 Task: Provide the standings of the 2023 Victory Lane Racing Xfinity Series for the track "Phoenix Raceway".
Action: Mouse moved to (219, 421)
Screenshot: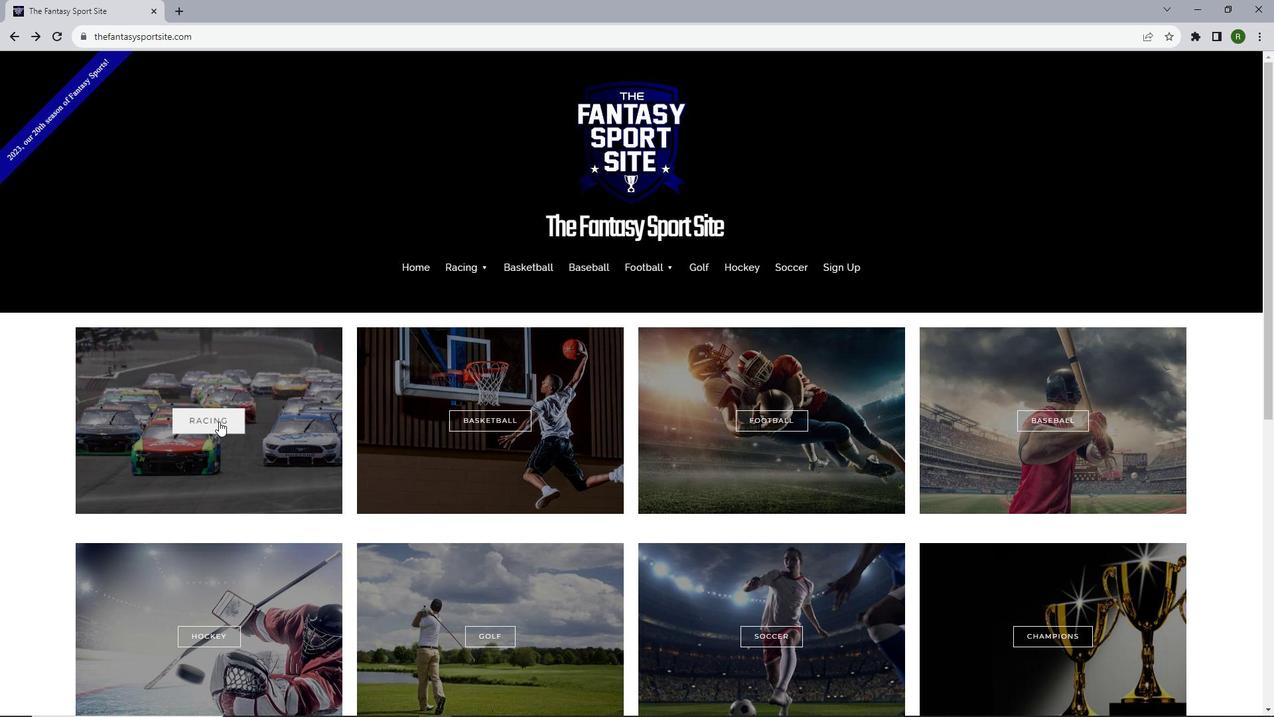
Action: Mouse pressed left at (219, 421)
Screenshot: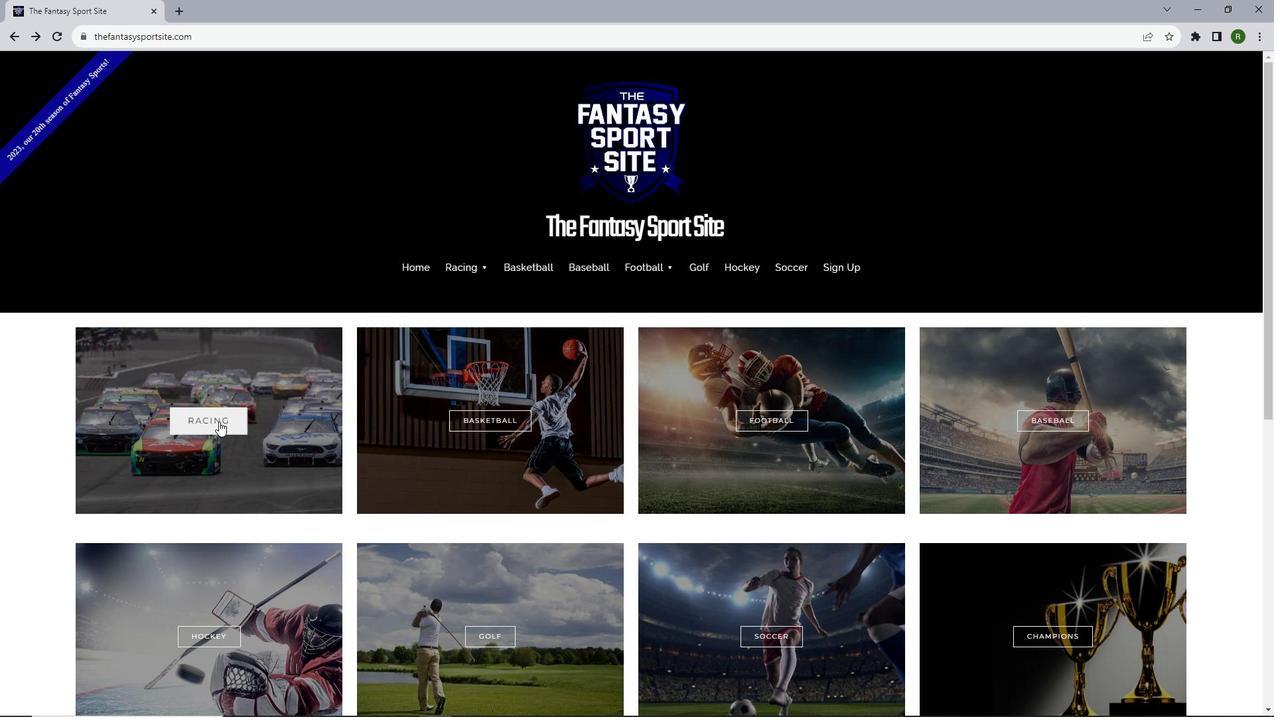 
Action: Mouse moved to (653, 428)
Screenshot: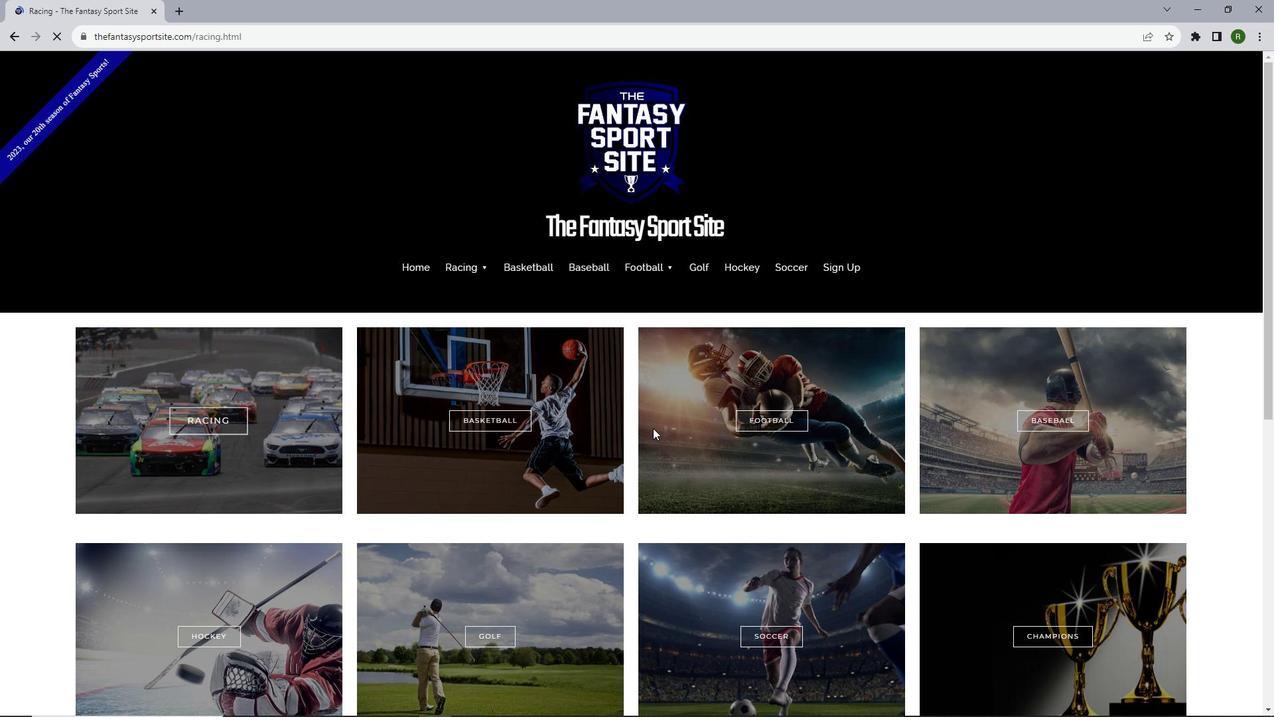 
Action: Mouse scrolled (653, 427) with delta (0, 0)
Screenshot: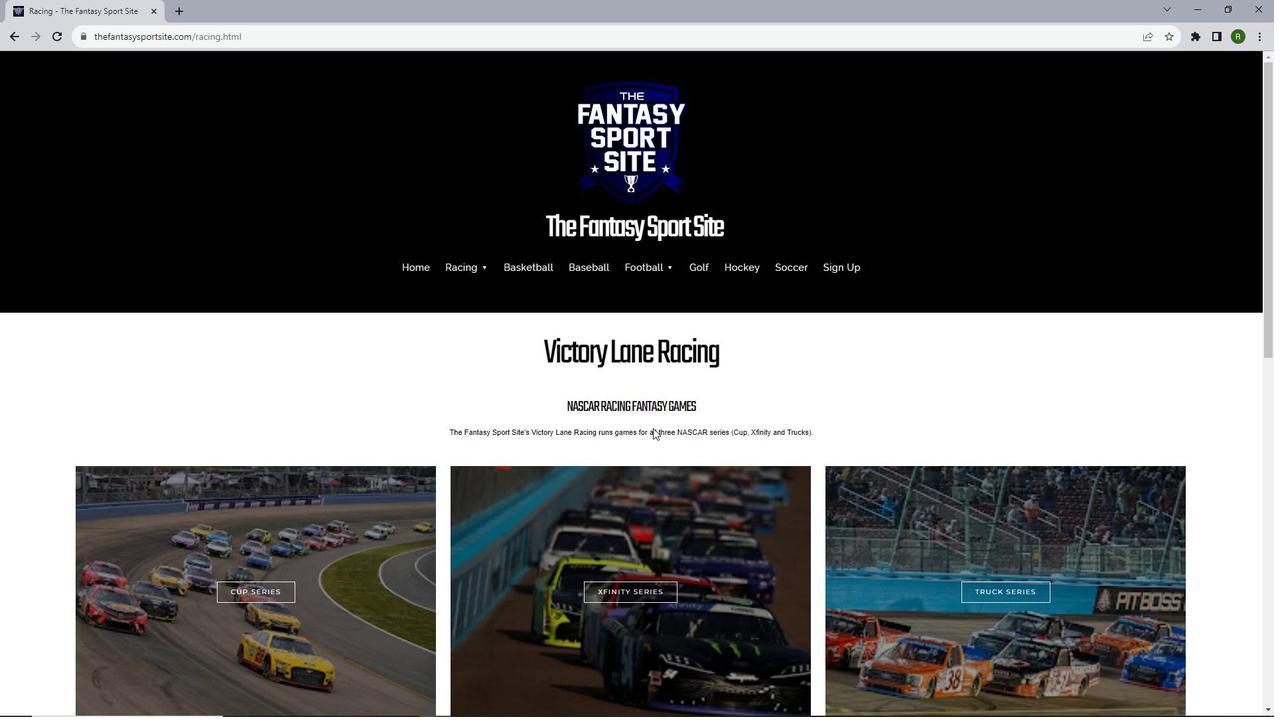 
Action: Mouse scrolled (653, 427) with delta (0, 0)
Screenshot: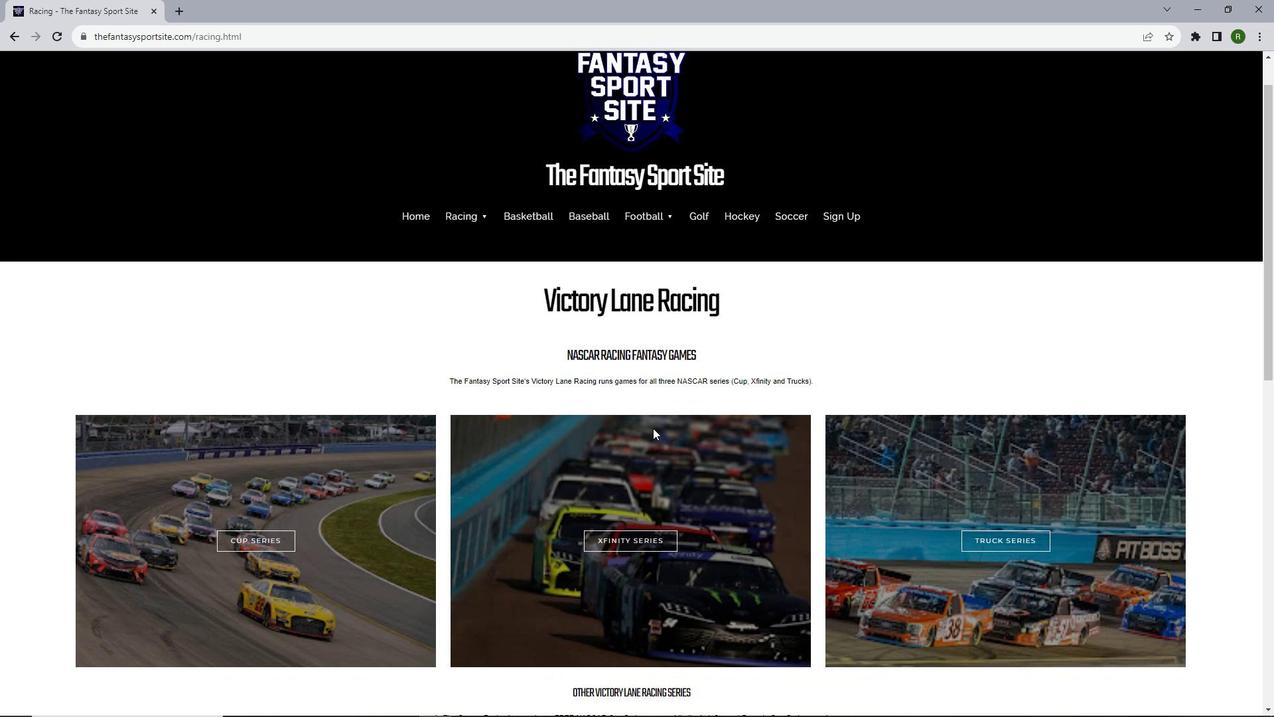 
Action: Mouse moved to (649, 459)
Screenshot: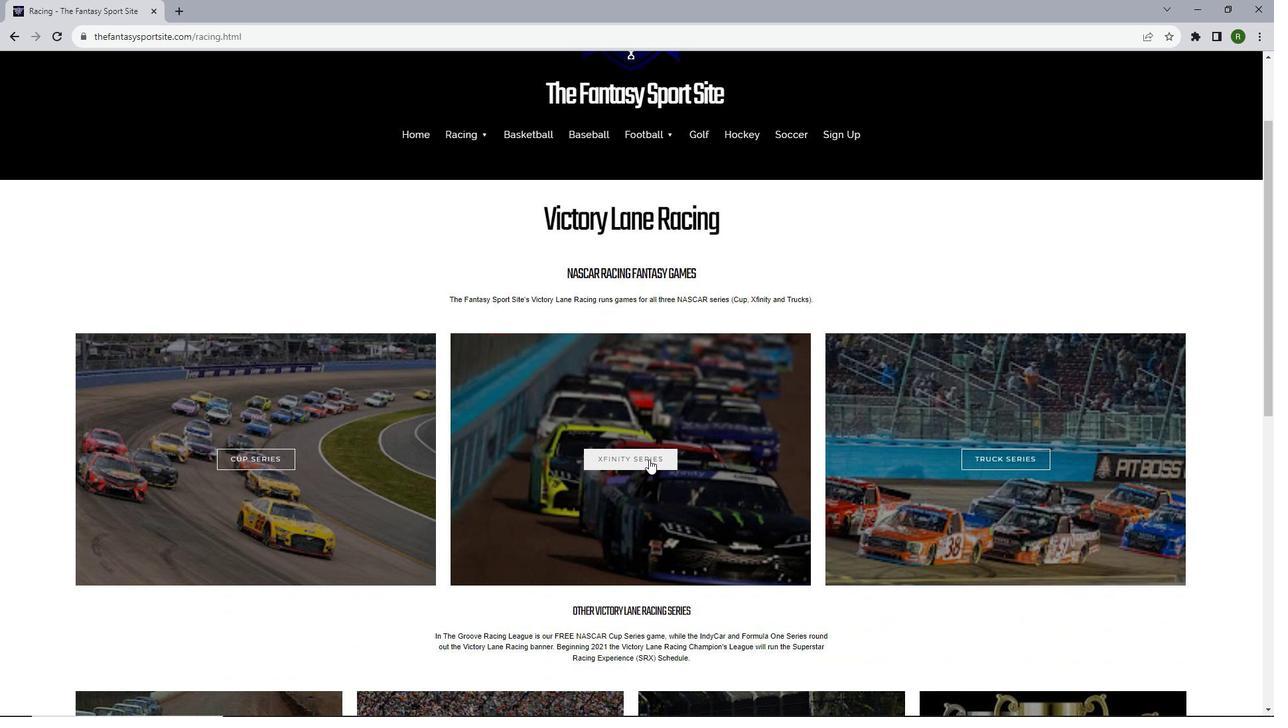 
Action: Mouse pressed left at (649, 459)
Screenshot: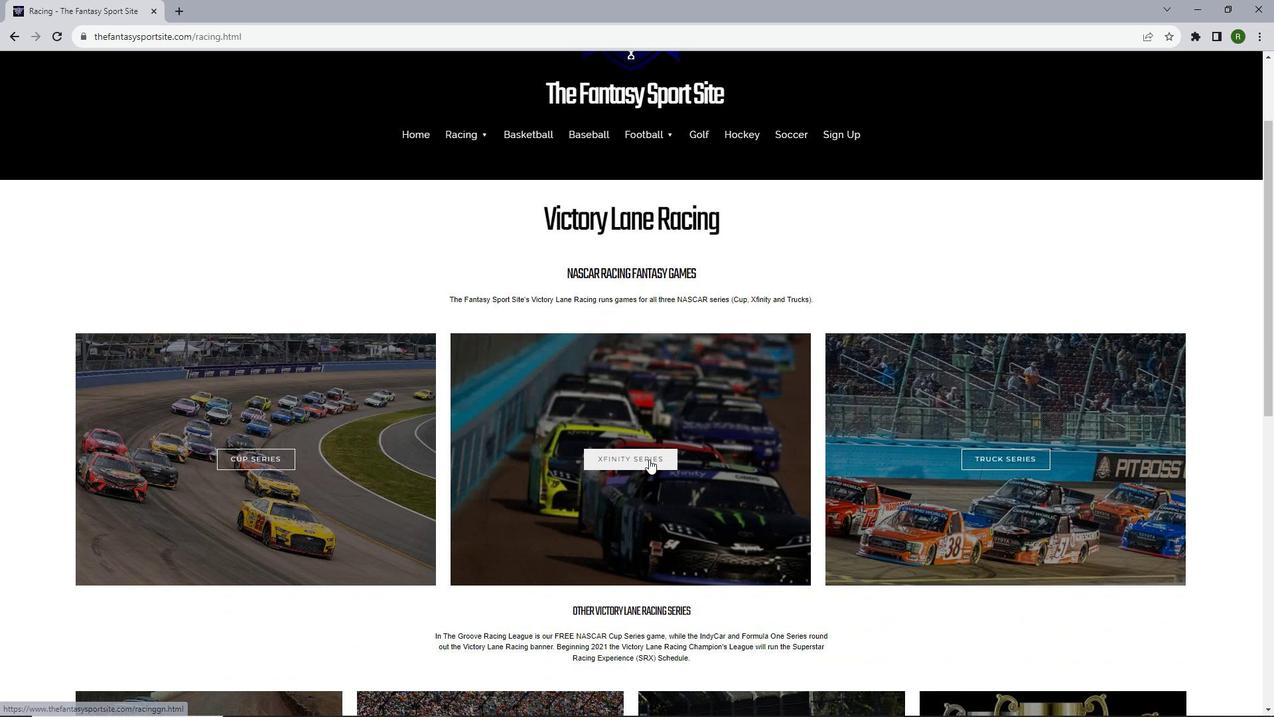 
Action: Mouse scrolled (649, 458) with delta (0, 0)
Screenshot: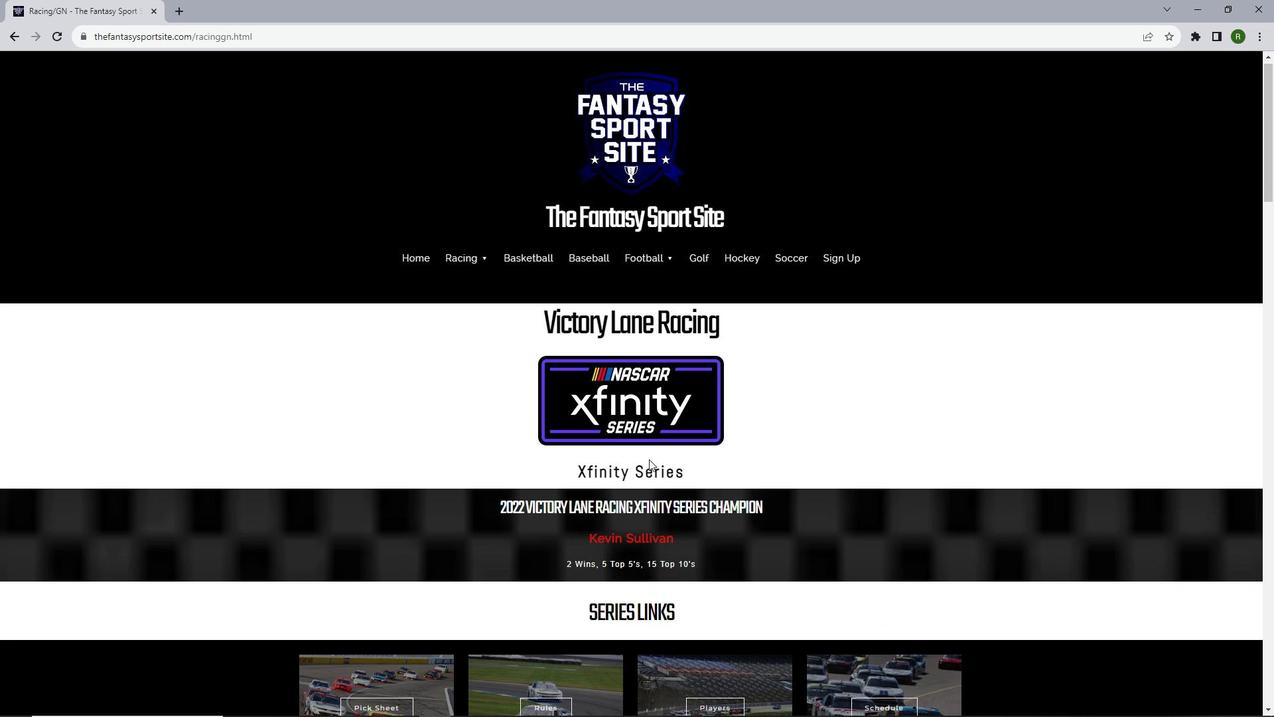
Action: Mouse scrolled (649, 458) with delta (0, 0)
Screenshot: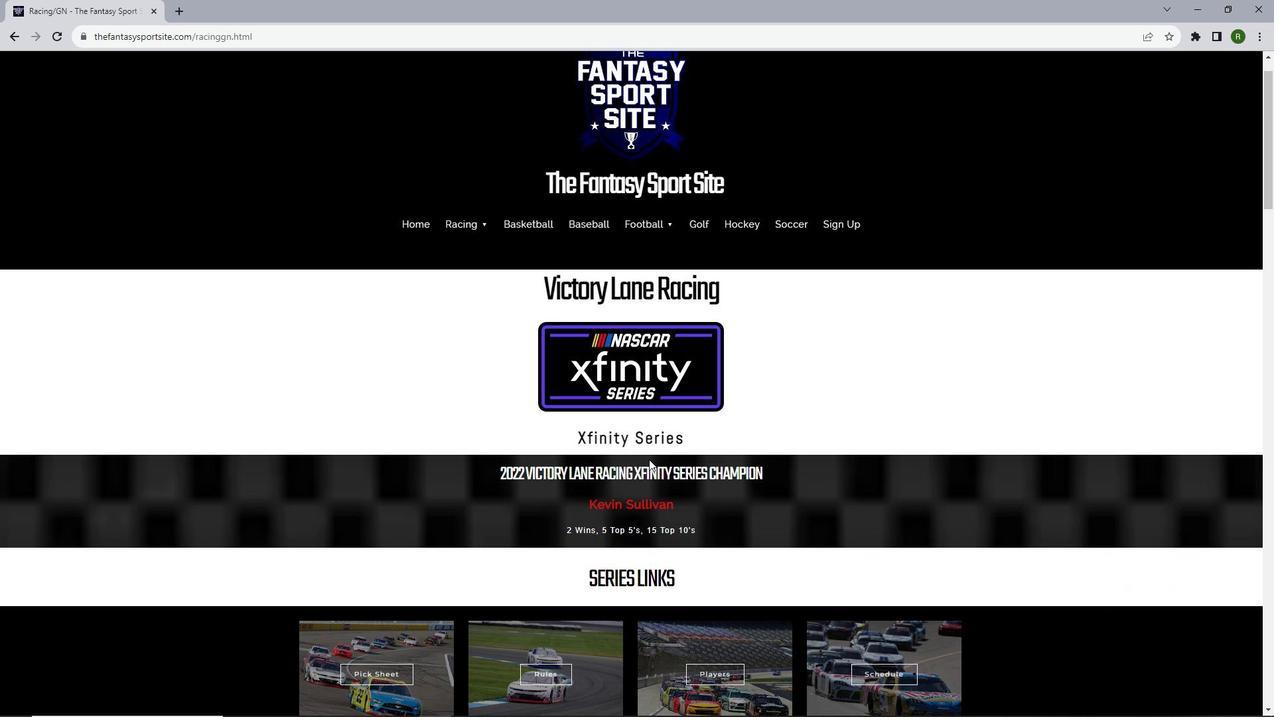 
Action: Mouse scrolled (649, 458) with delta (0, 0)
Screenshot: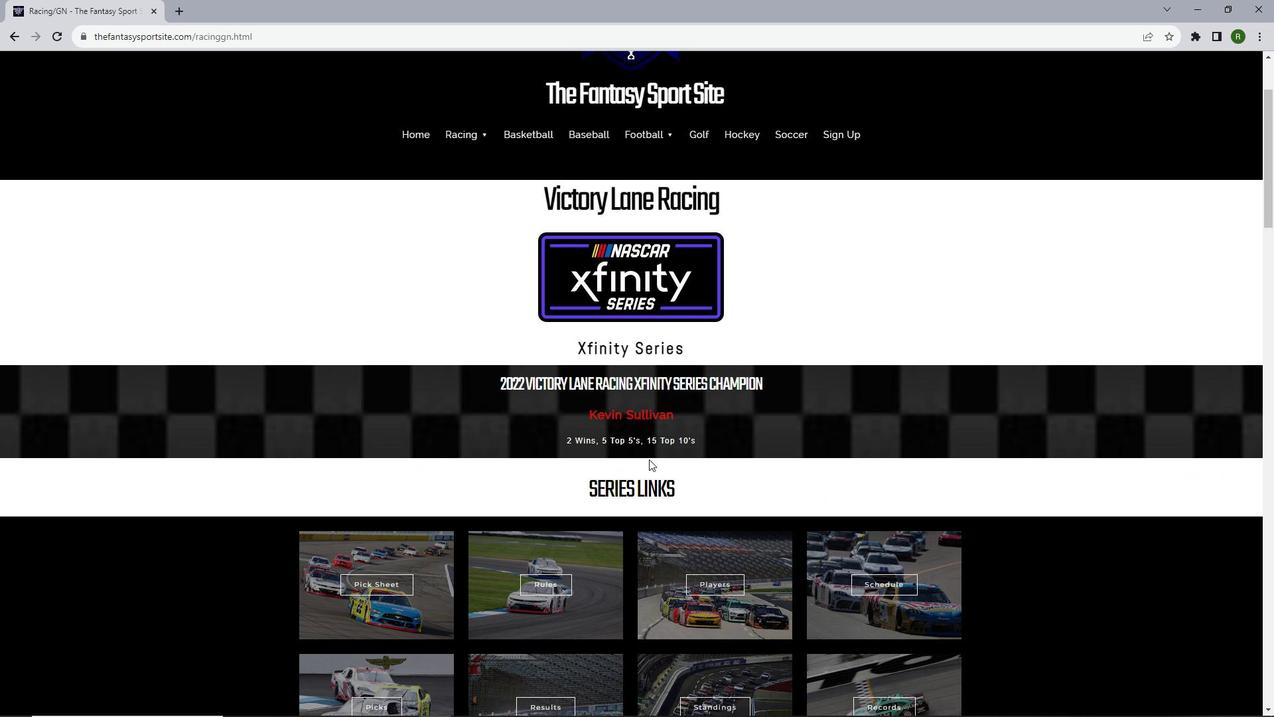 
Action: Mouse moved to (648, 459)
Screenshot: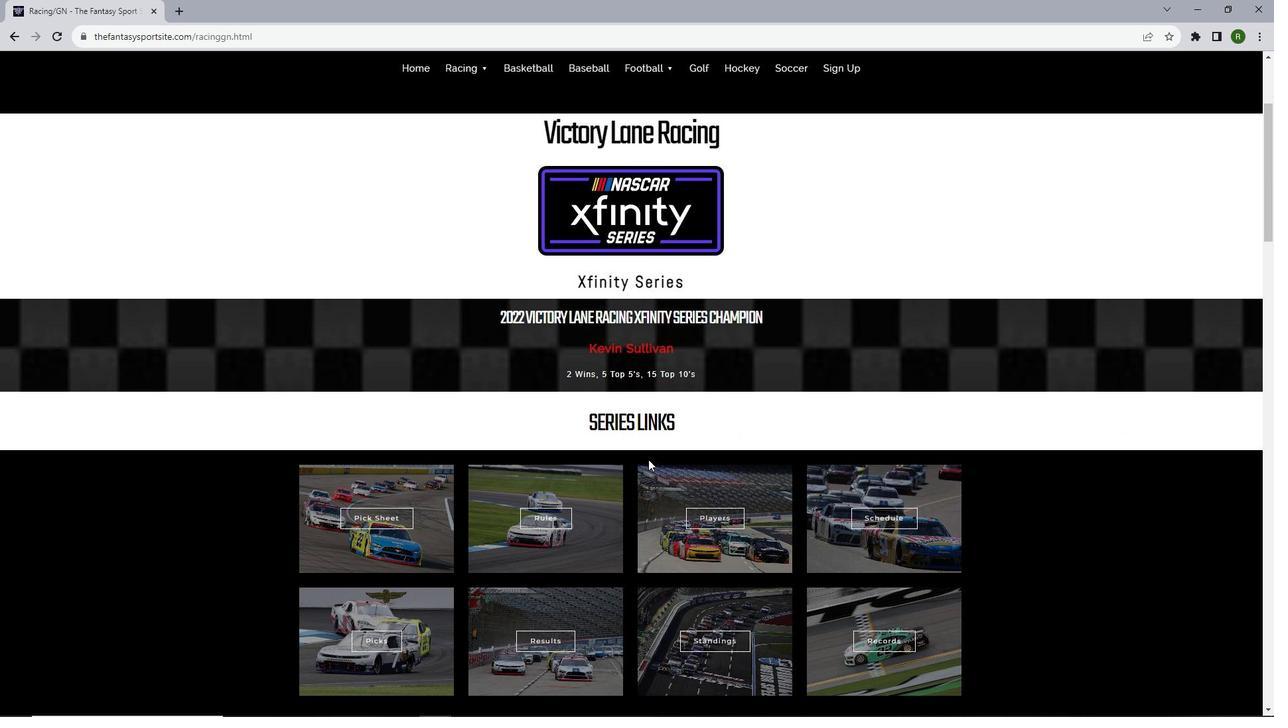 
Action: Mouse scrolled (648, 458) with delta (0, 0)
Screenshot: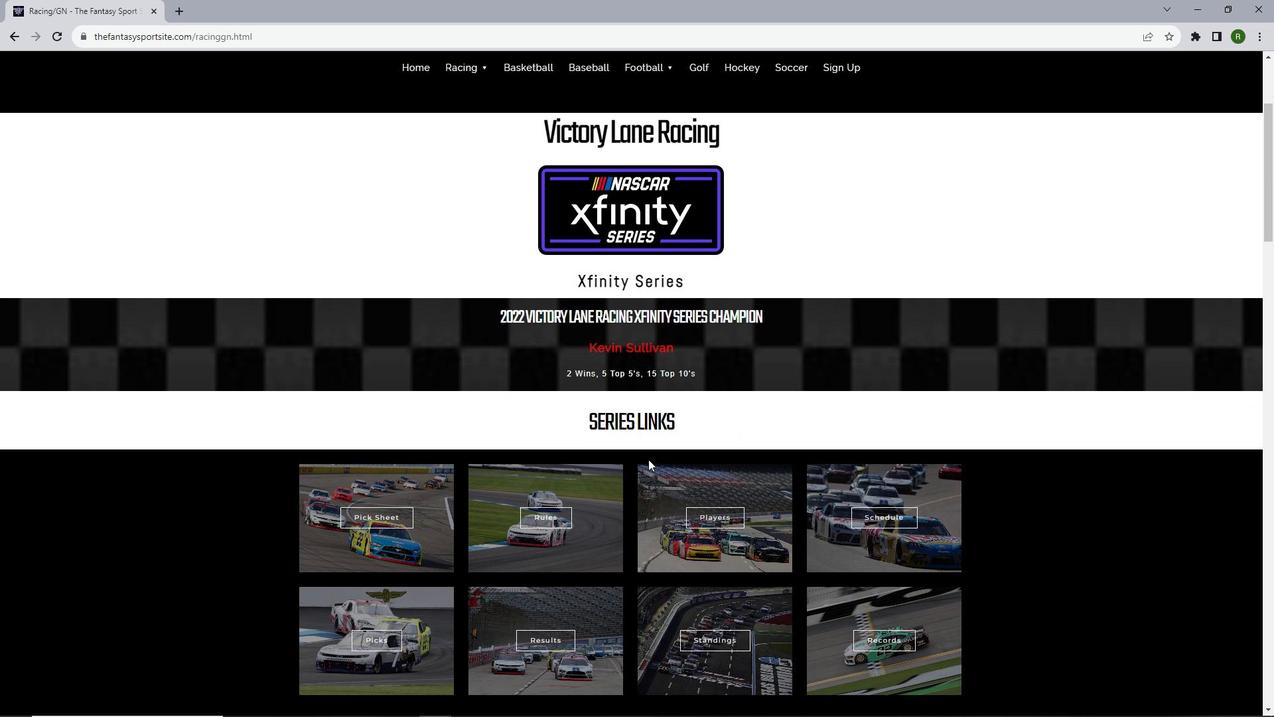 
Action: Mouse scrolled (648, 458) with delta (0, 0)
Screenshot: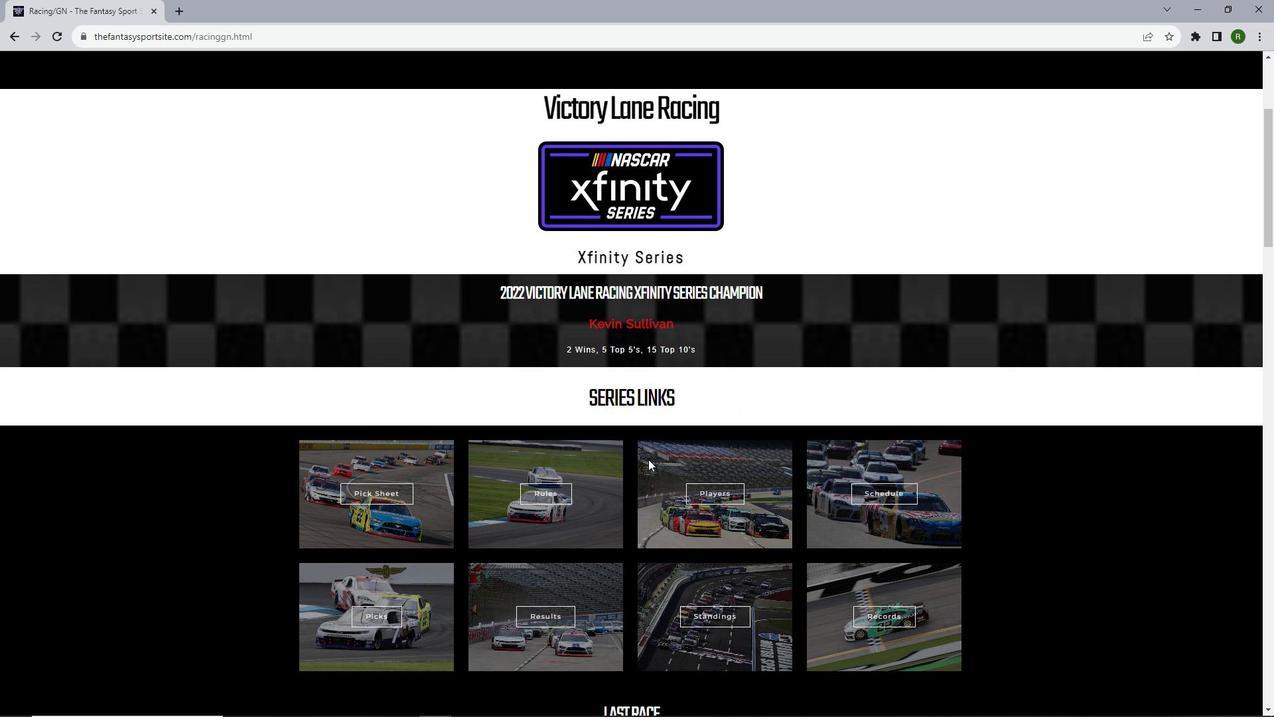 
Action: Mouse scrolled (648, 458) with delta (0, 0)
Screenshot: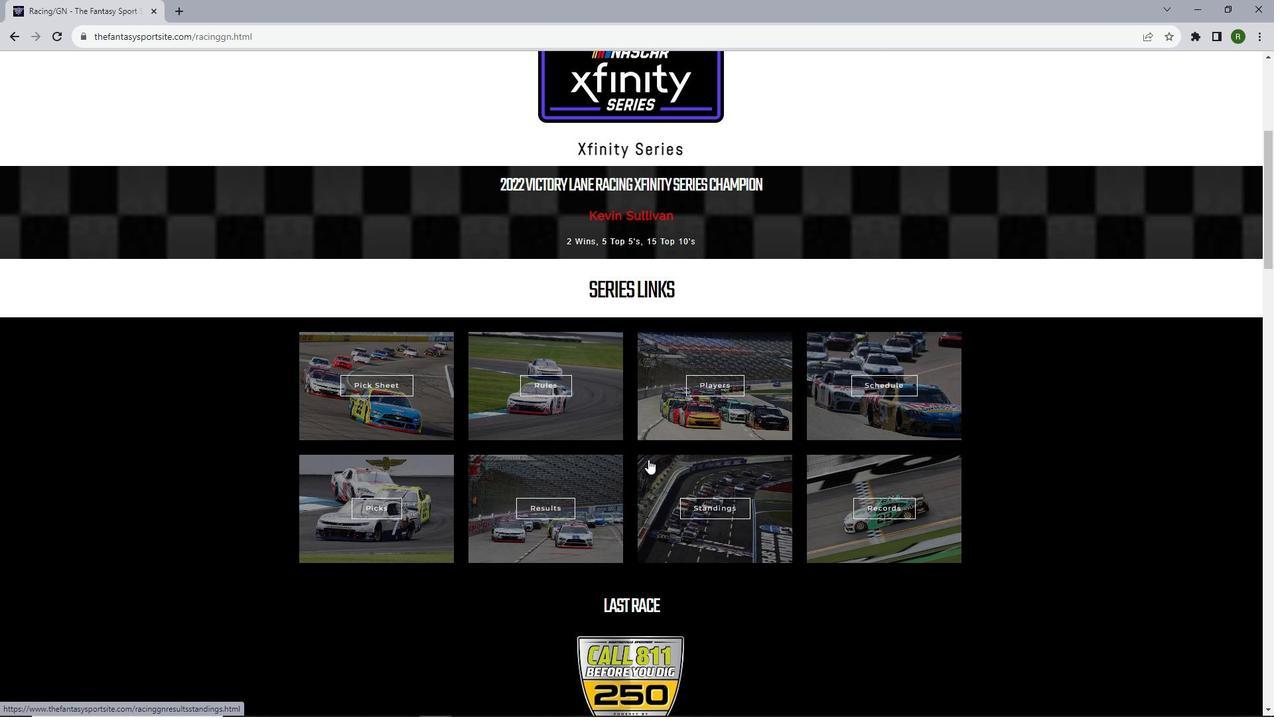 
Action: Mouse scrolled (648, 458) with delta (0, 0)
Screenshot: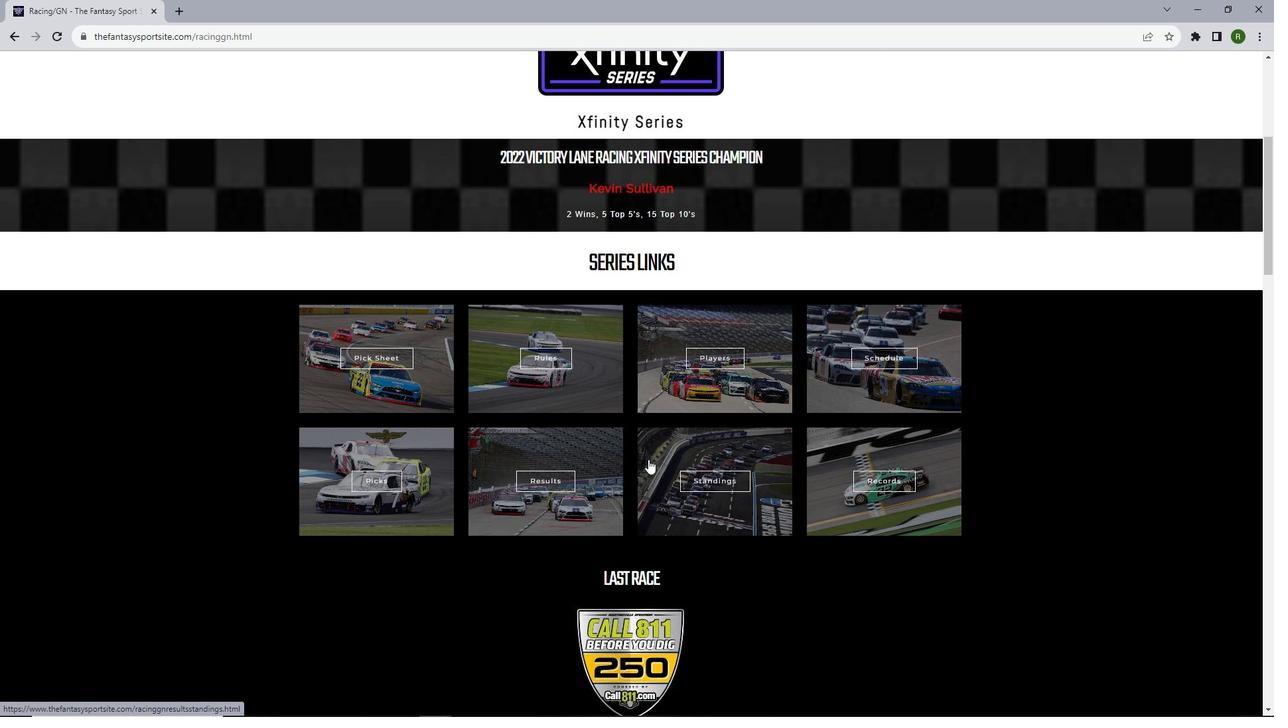 
Action: Mouse moved to (693, 373)
Screenshot: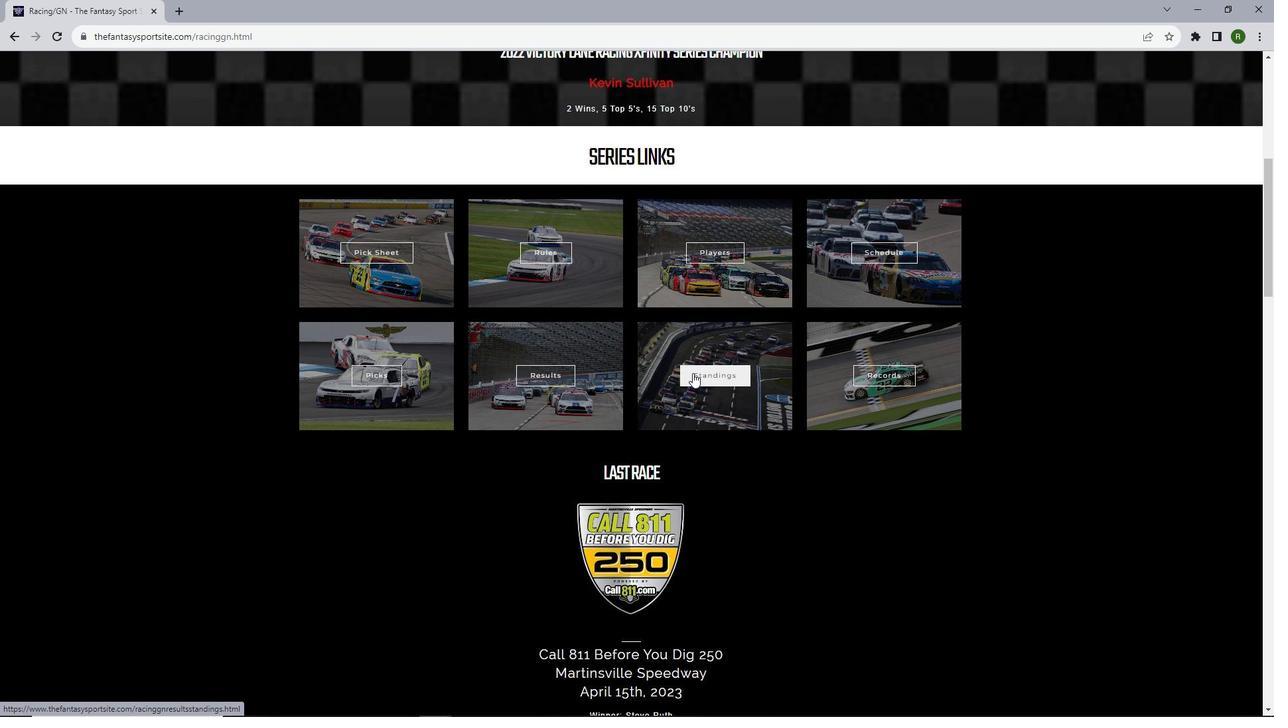 
Action: Mouse pressed left at (693, 373)
Screenshot: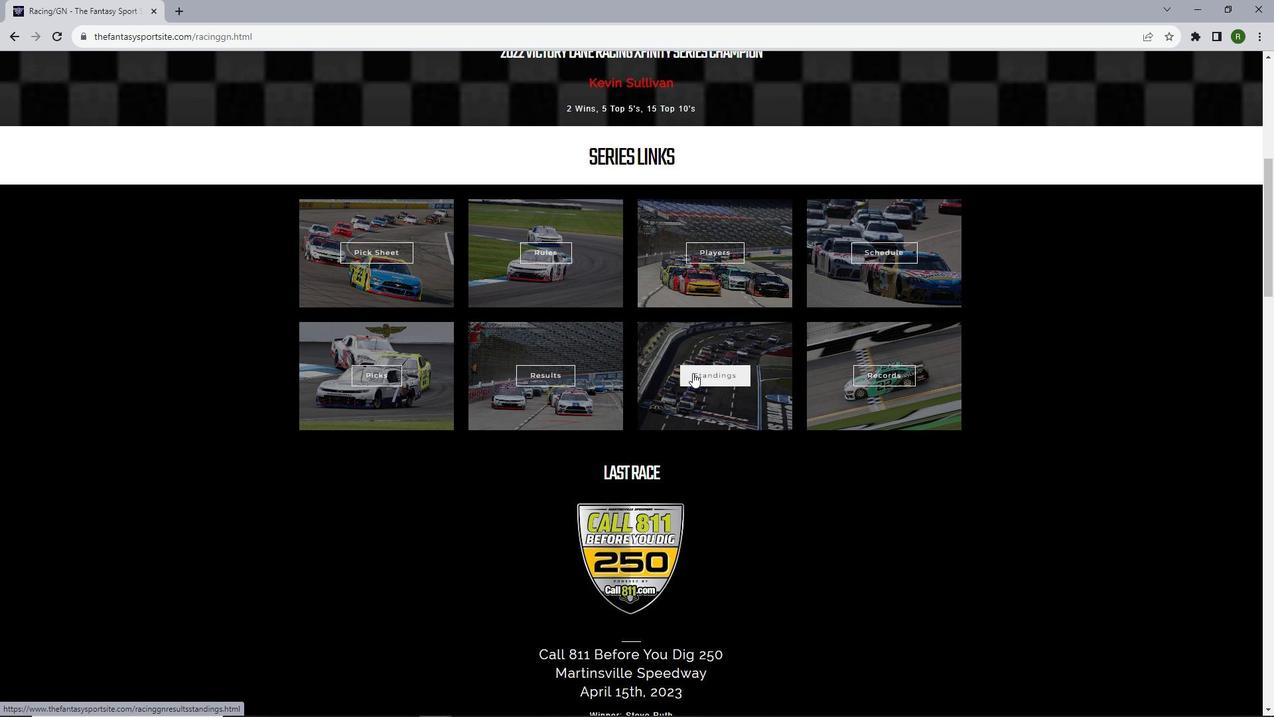 
Action: Mouse moved to (703, 334)
Screenshot: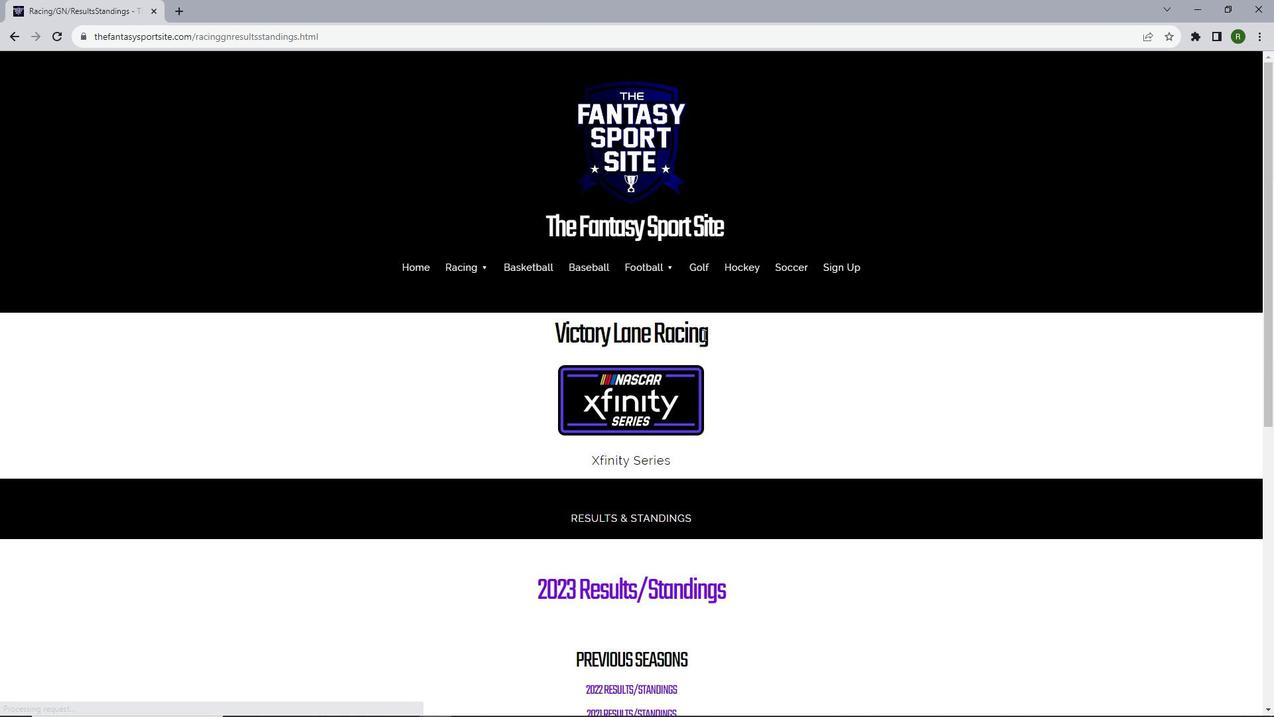 
Action: Mouse scrolled (703, 333) with delta (0, 0)
Screenshot: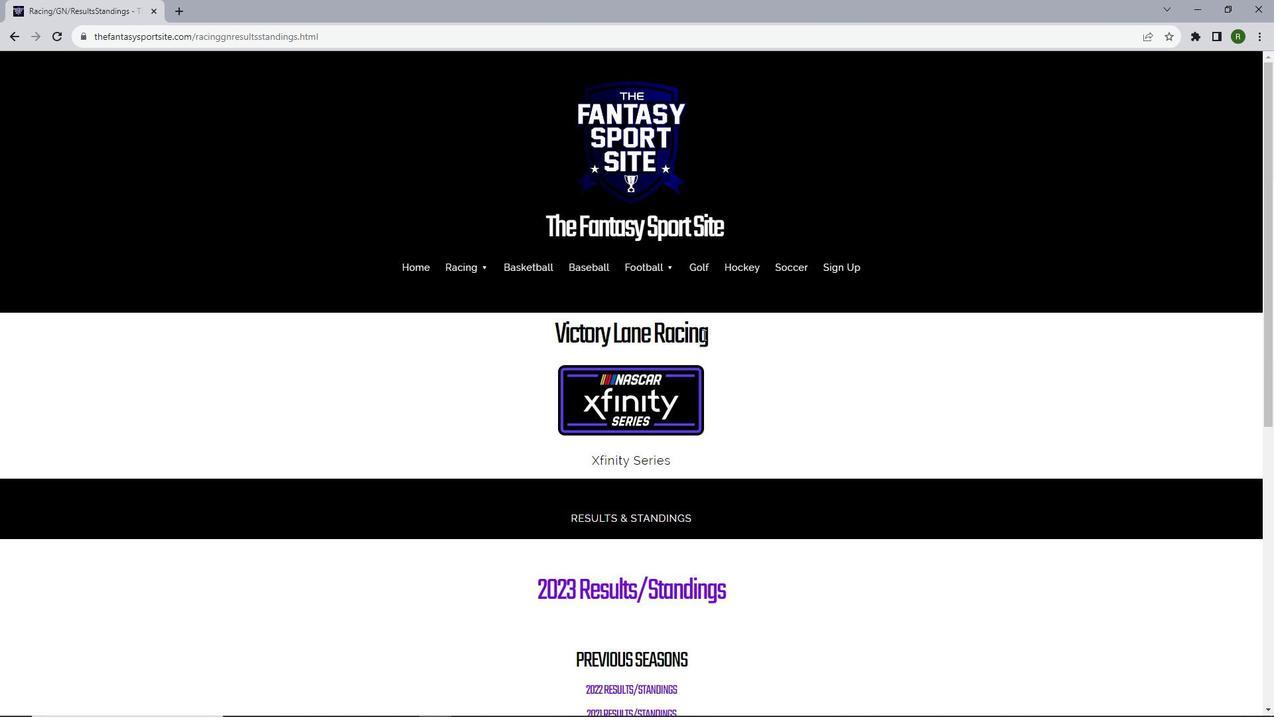 
Action: Mouse scrolled (703, 333) with delta (0, 0)
Screenshot: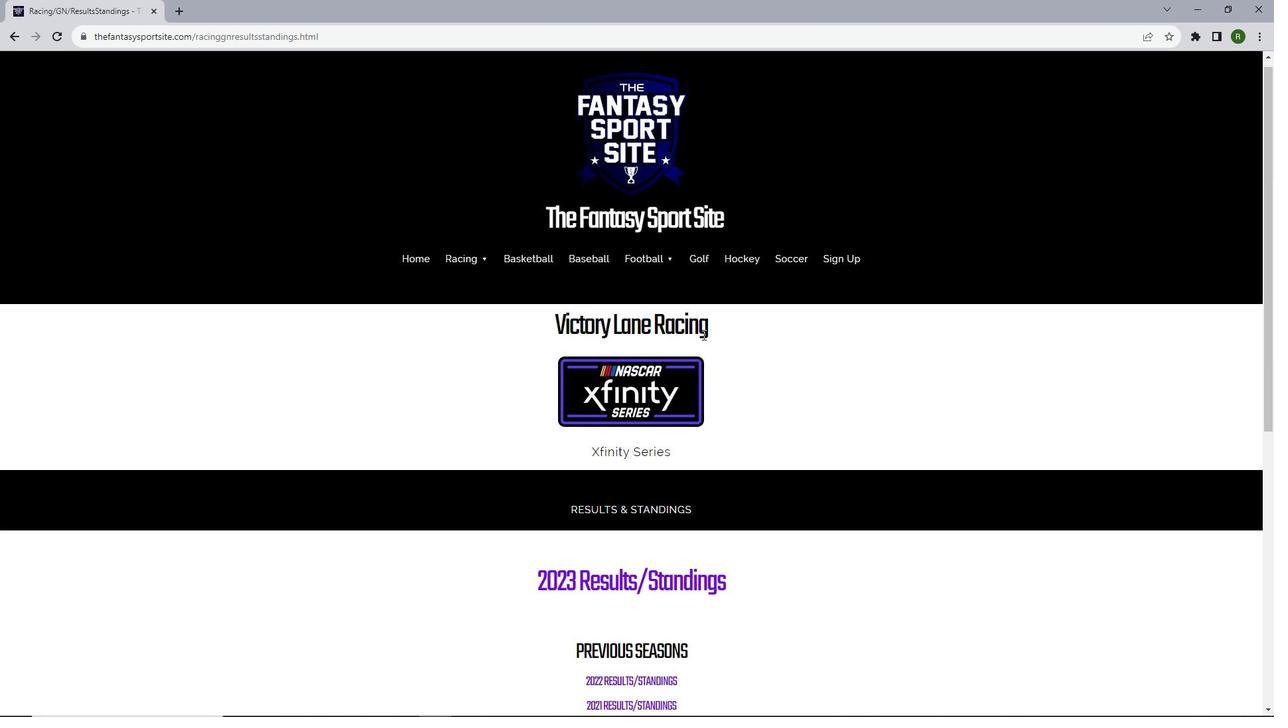 
Action: Mouse scrolled (703, 333) with delta (0, 0)
Screenshot: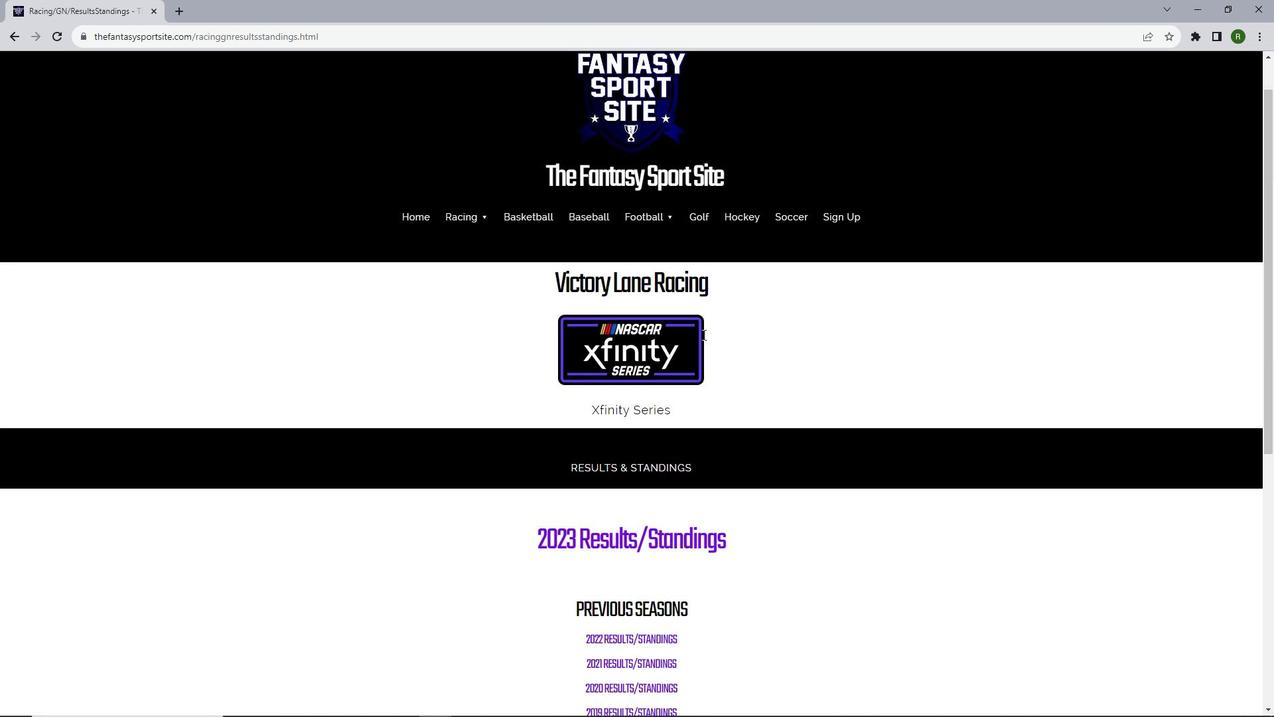 
Action: Mouse moved to (648, 400)
Screenshot: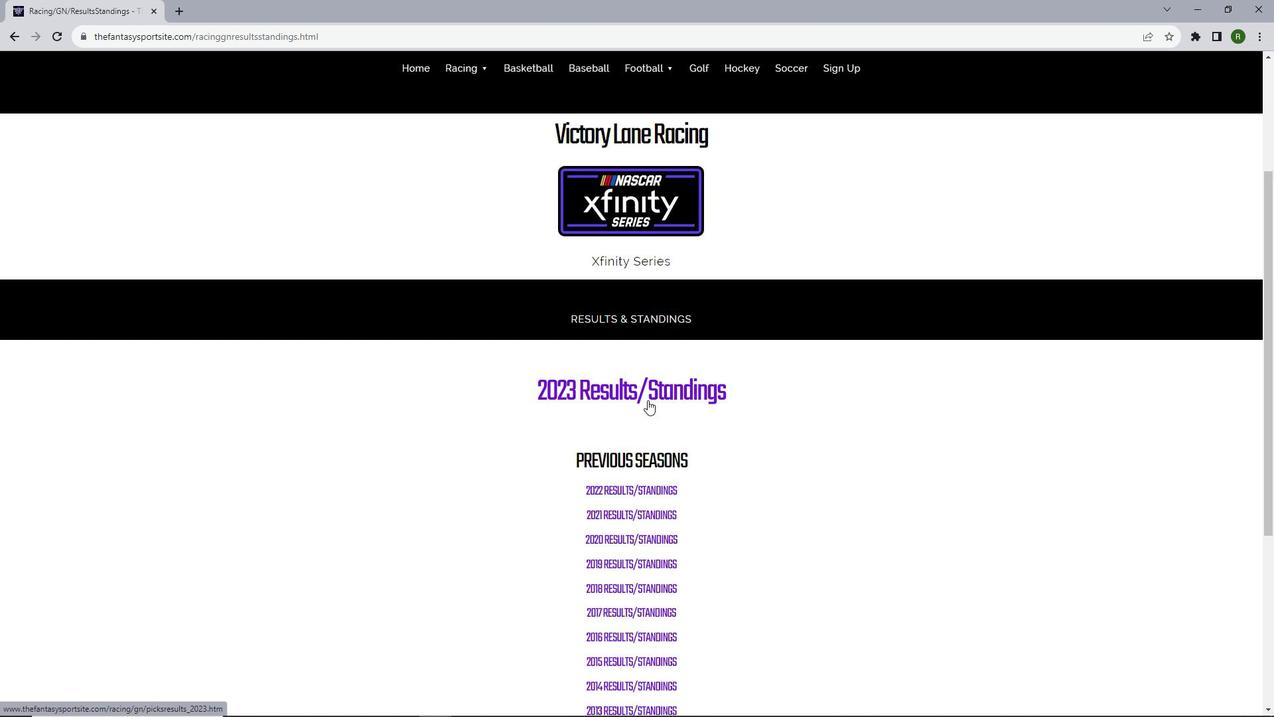 
Action: Mouse pressed left at (648, 400)
Screenshot: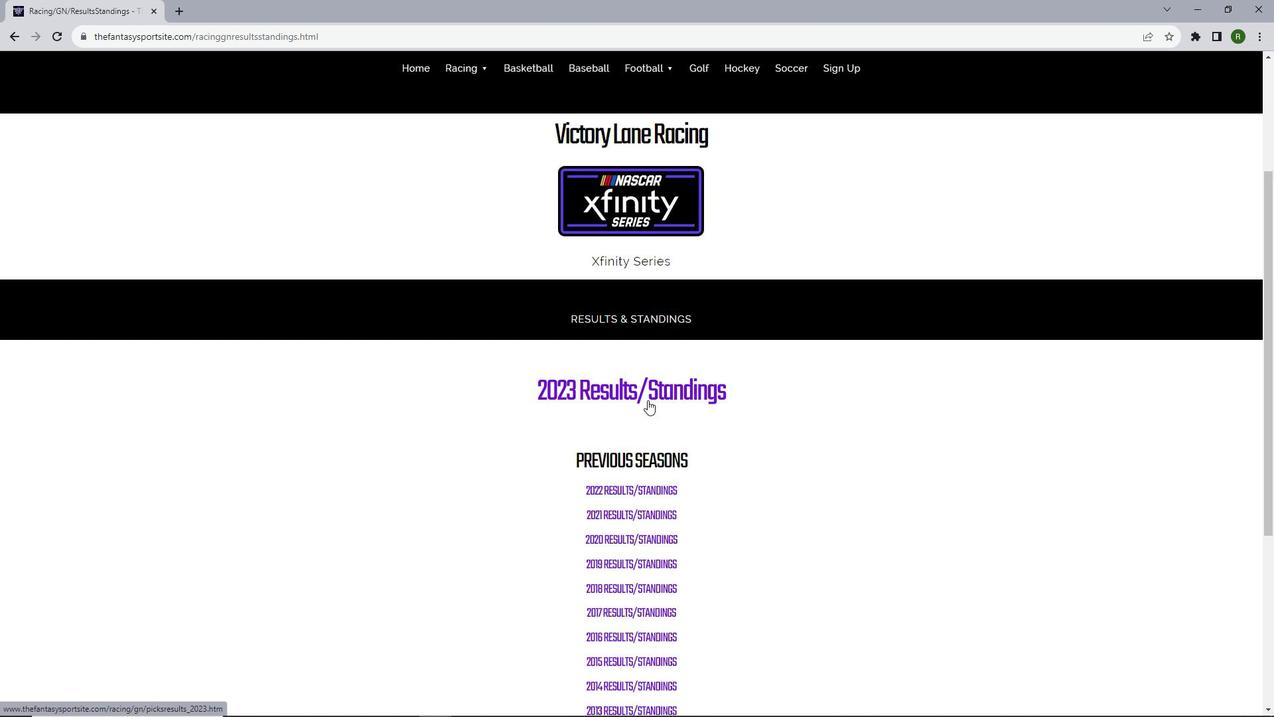 
Action: Mouse moved to (787, 171)
Screenshot: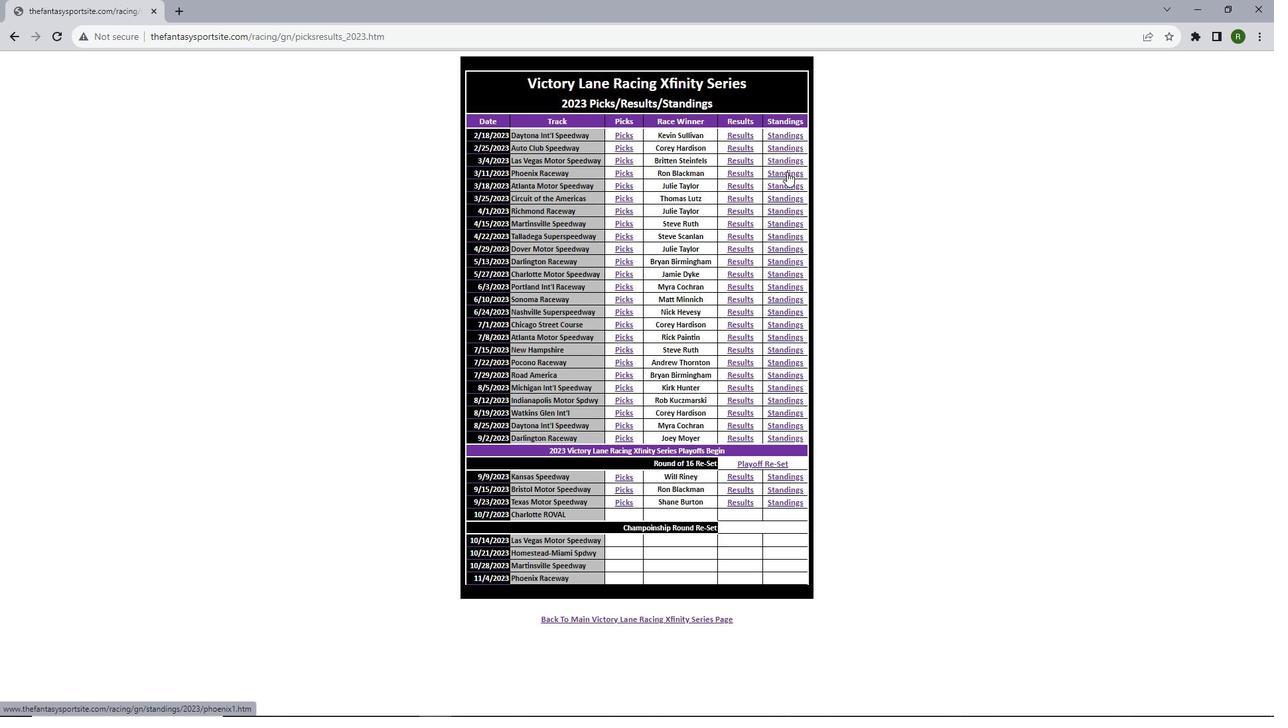 
Action: Mouse pressed left at (787, 171)
Screenshot: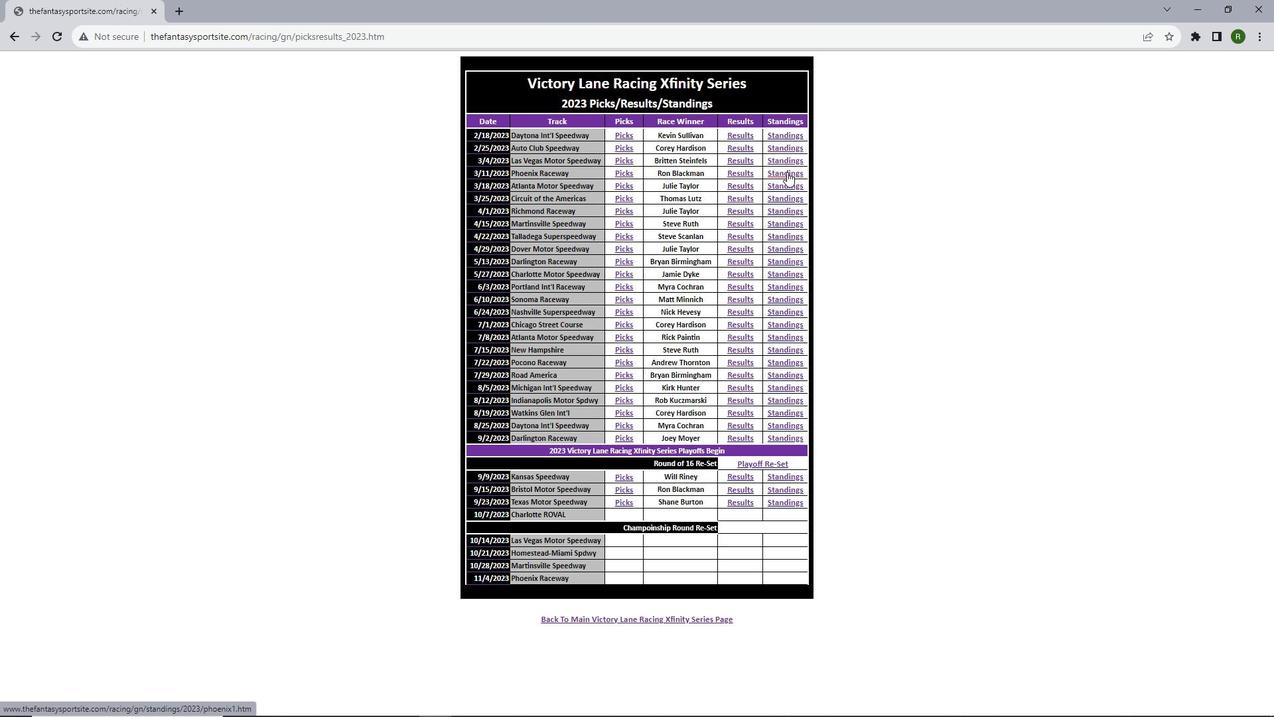
Action: Mouse moved to (787, 170)
Screenshot: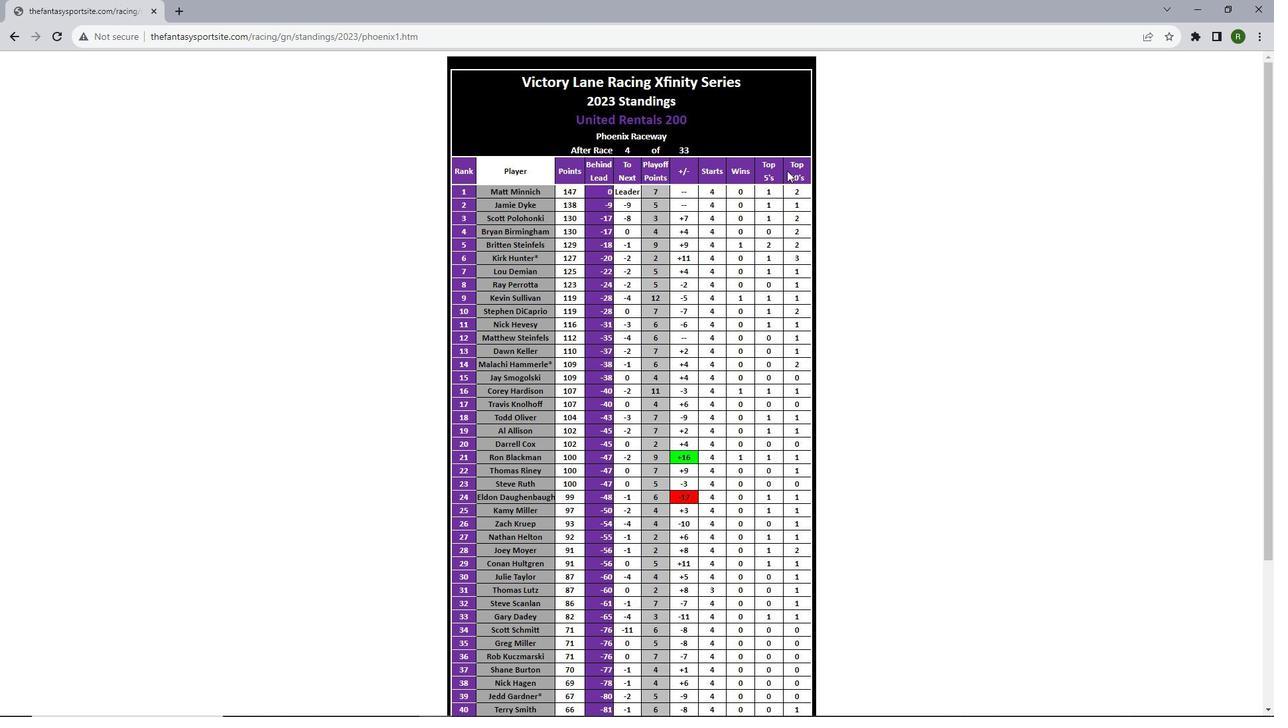 
Action: Mouse scrolled (787, 169) with delta (0, 0)
Screenshot: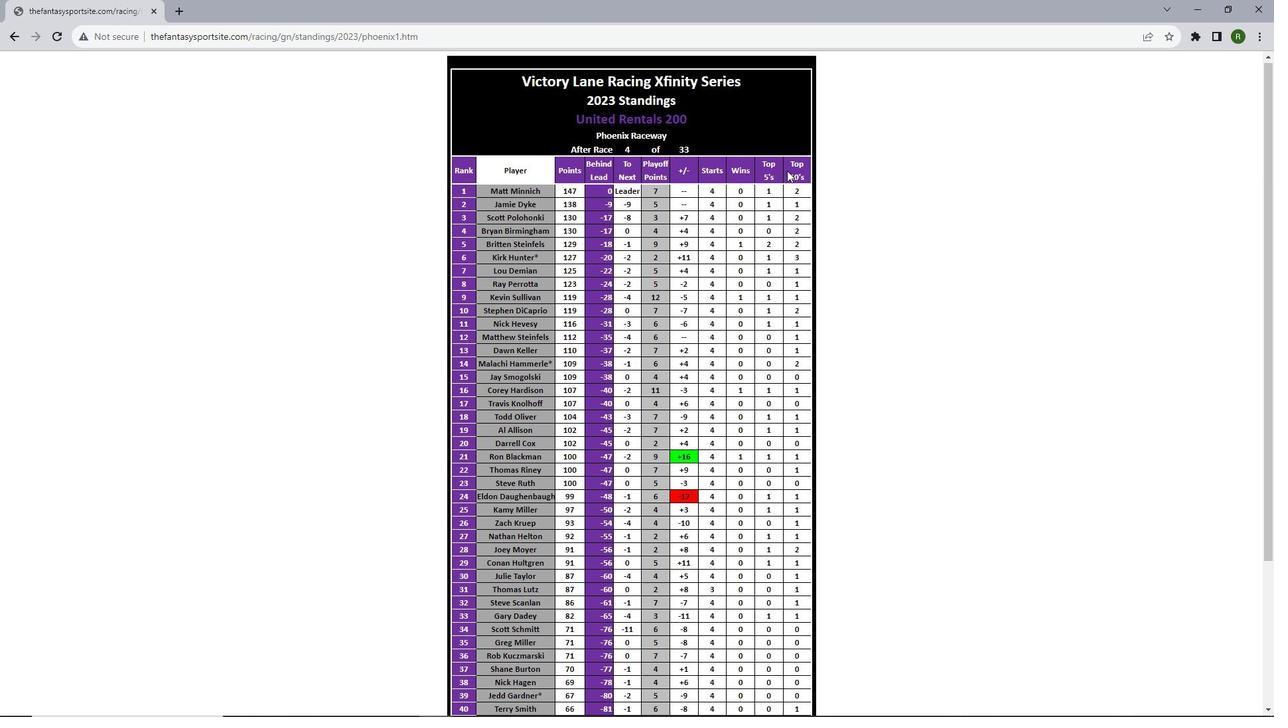 
Action: Mouse scrolled (787, 169) with delta (0, 0)
Screenshot: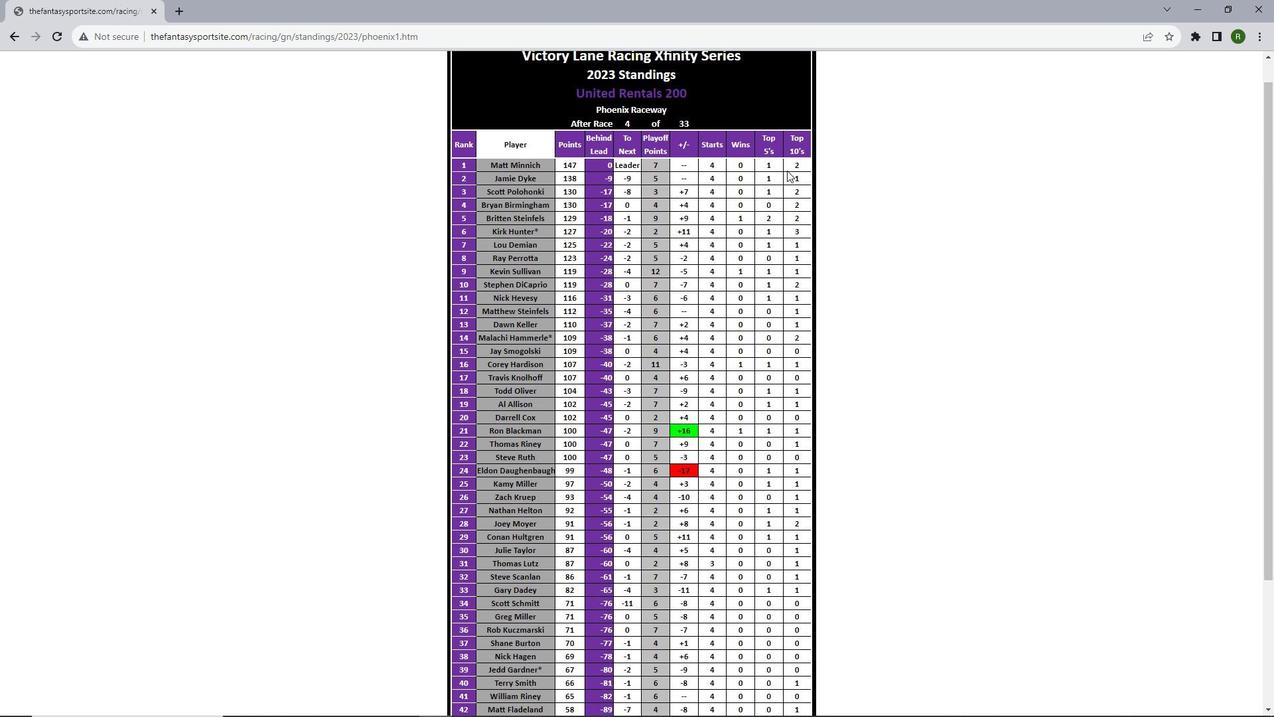 
Action: Mouse scrolled (787, 169) with delta (0, 0)
Screenshot: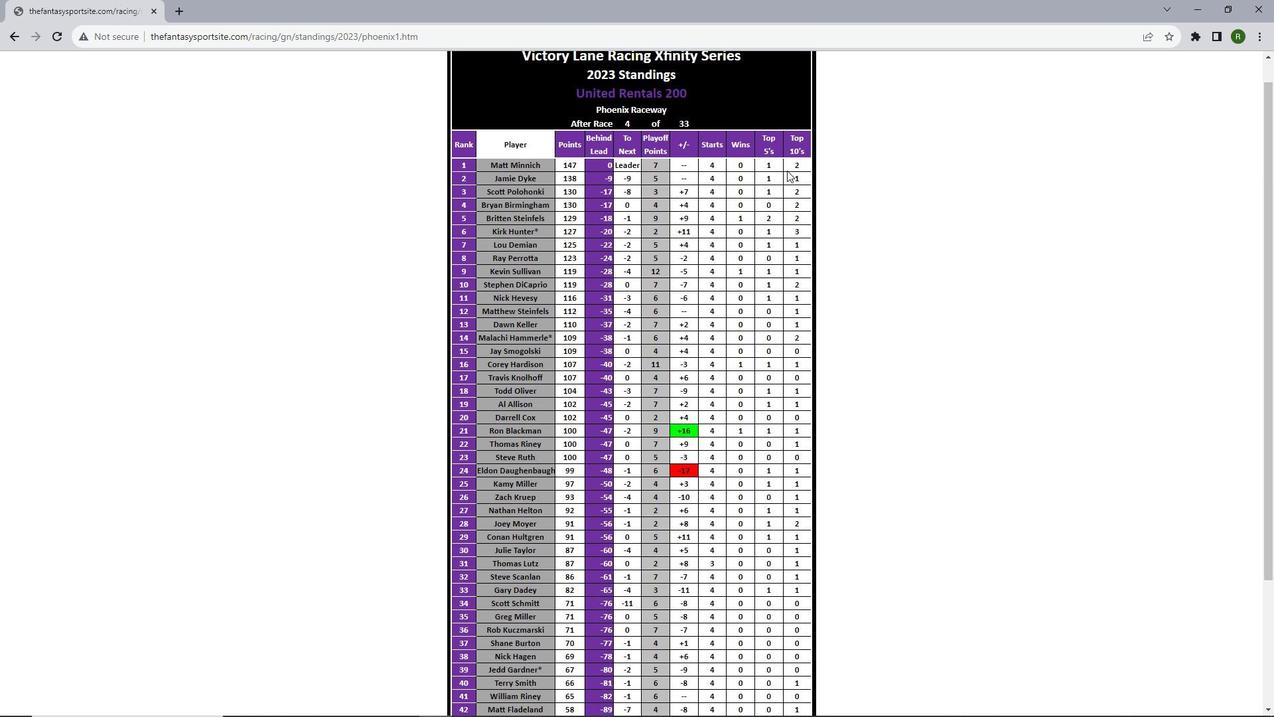 
Action: Mouse scrolled (787, 169) with delta (0, 0)
Screenshot: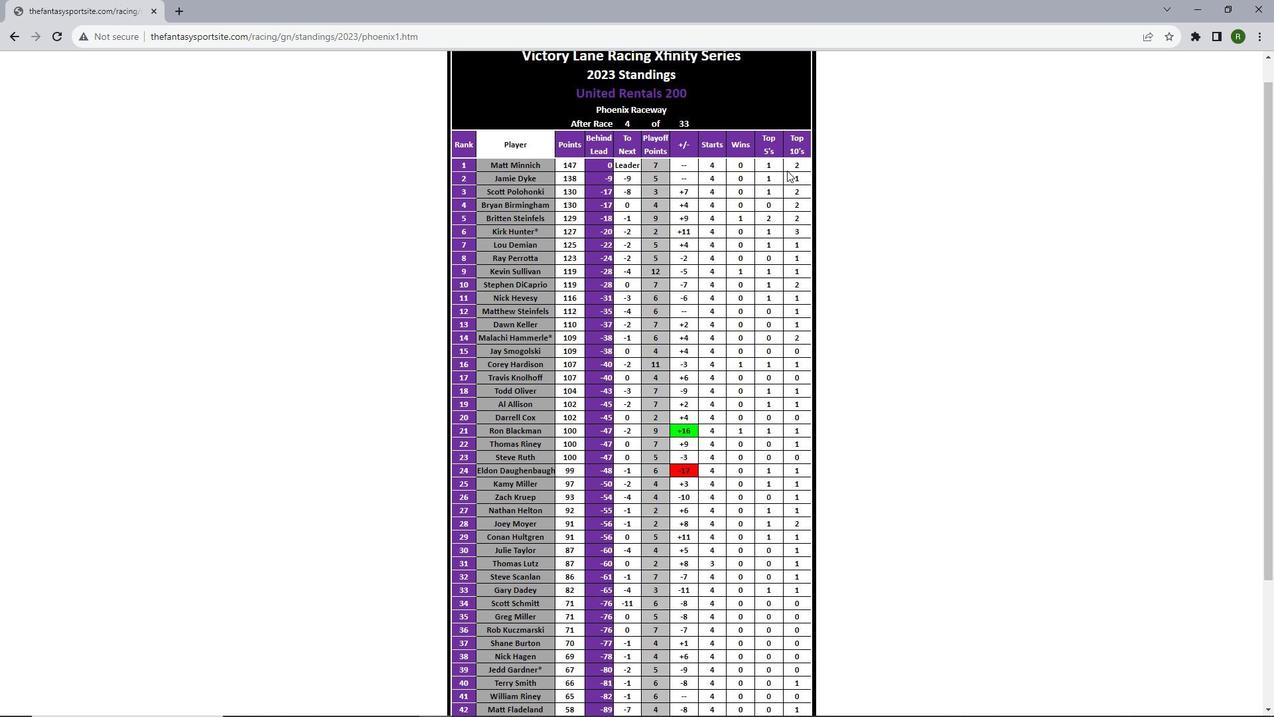 
Action: Mouse scrolled (787, 169) with delta (0, 0)
Screenshot: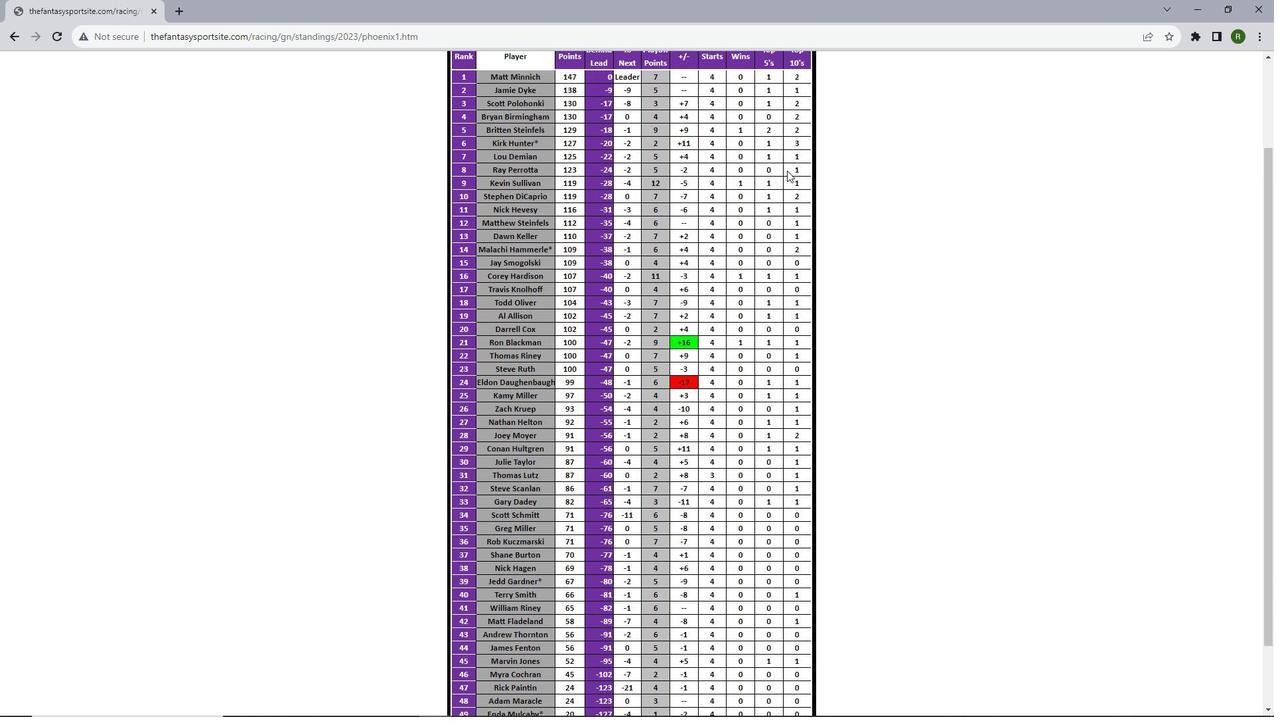 
Action: Mouse scrolled (787, 169) with delta (0, 0)
Screenshot: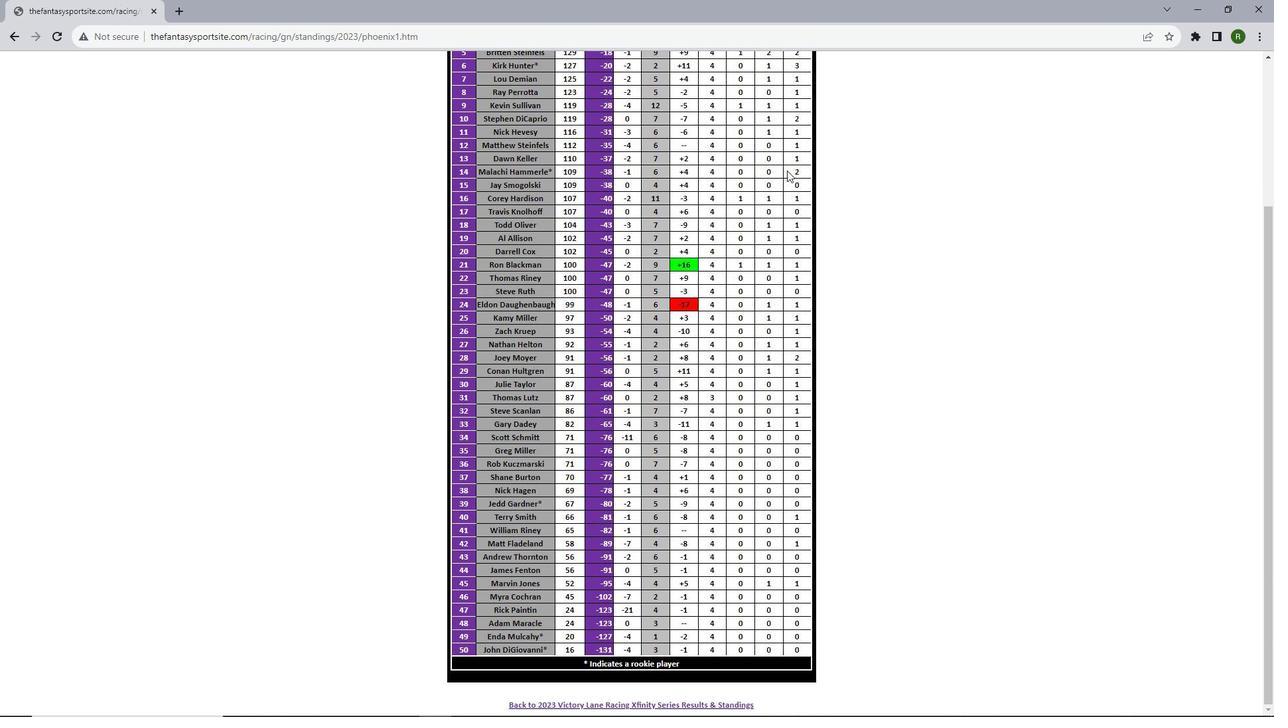 
Action: Mouse scrolled (787, 169) with delta (0, 0)
Screenshot: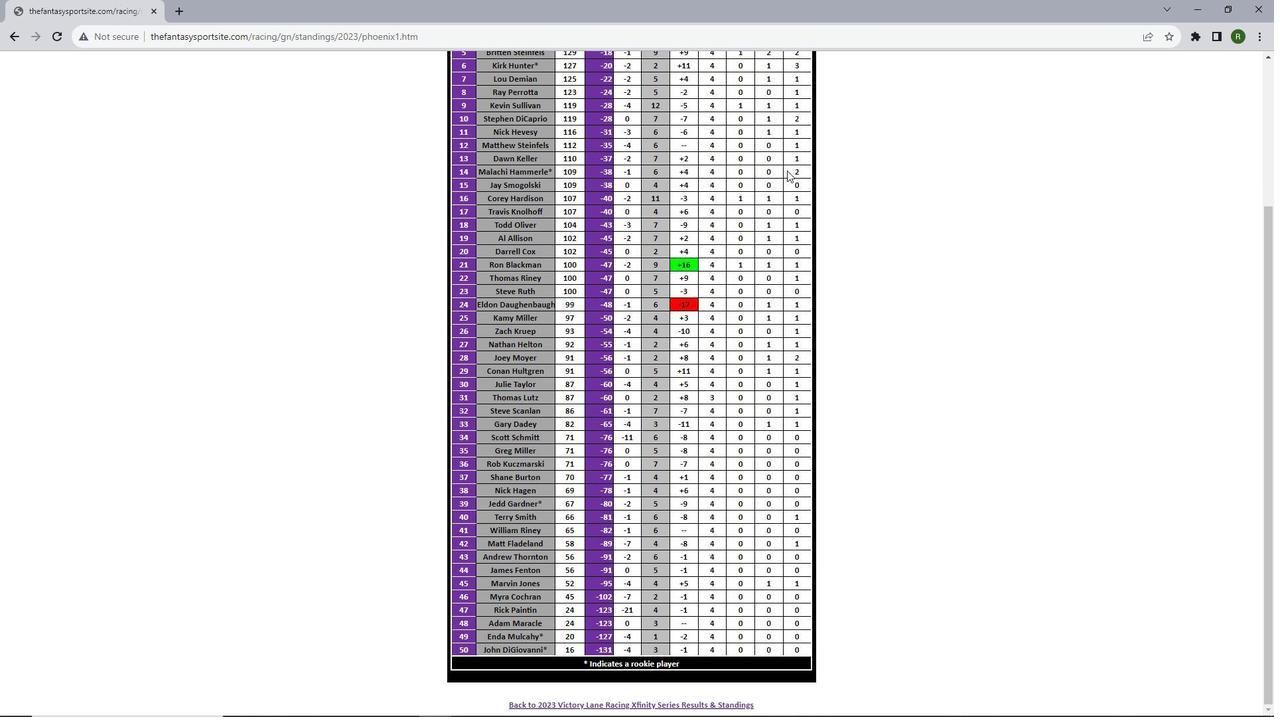 
Action: Mouse scrolled (787, 169) with delta (0, 0)
Screenshot: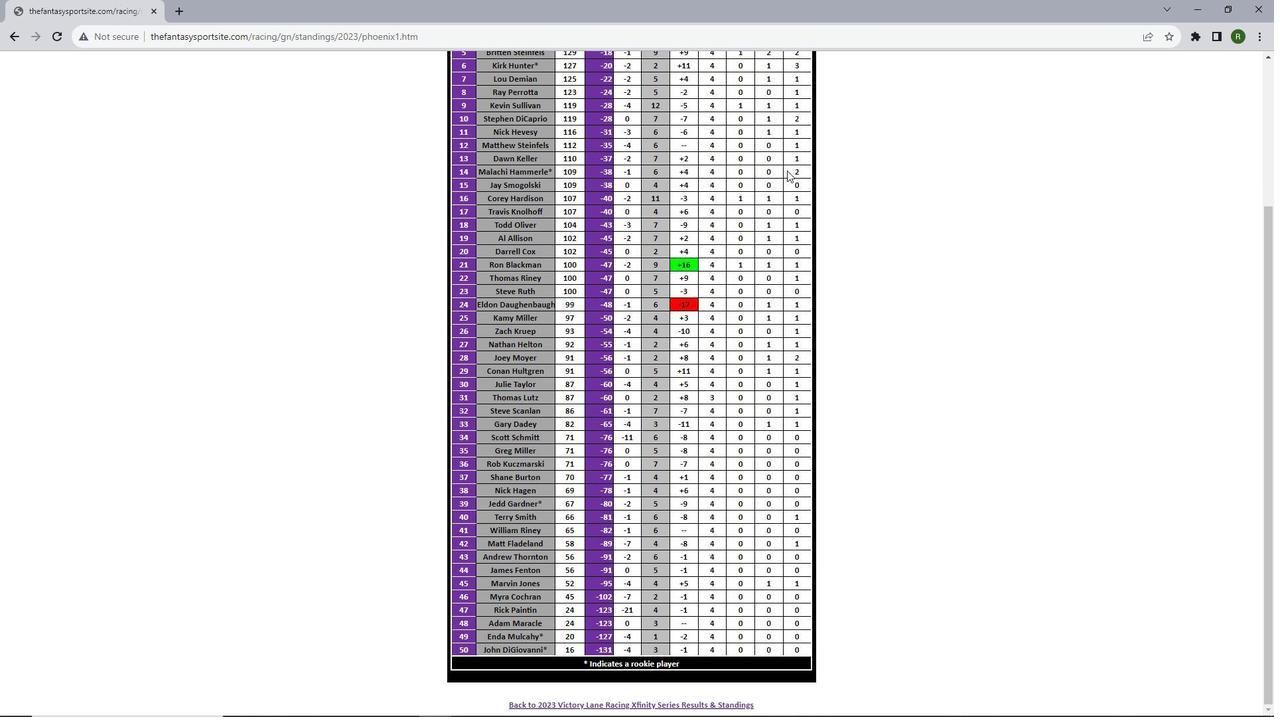 
Action: Mouse scrolled (787, 169) with delta (0, 0)
Screenshot: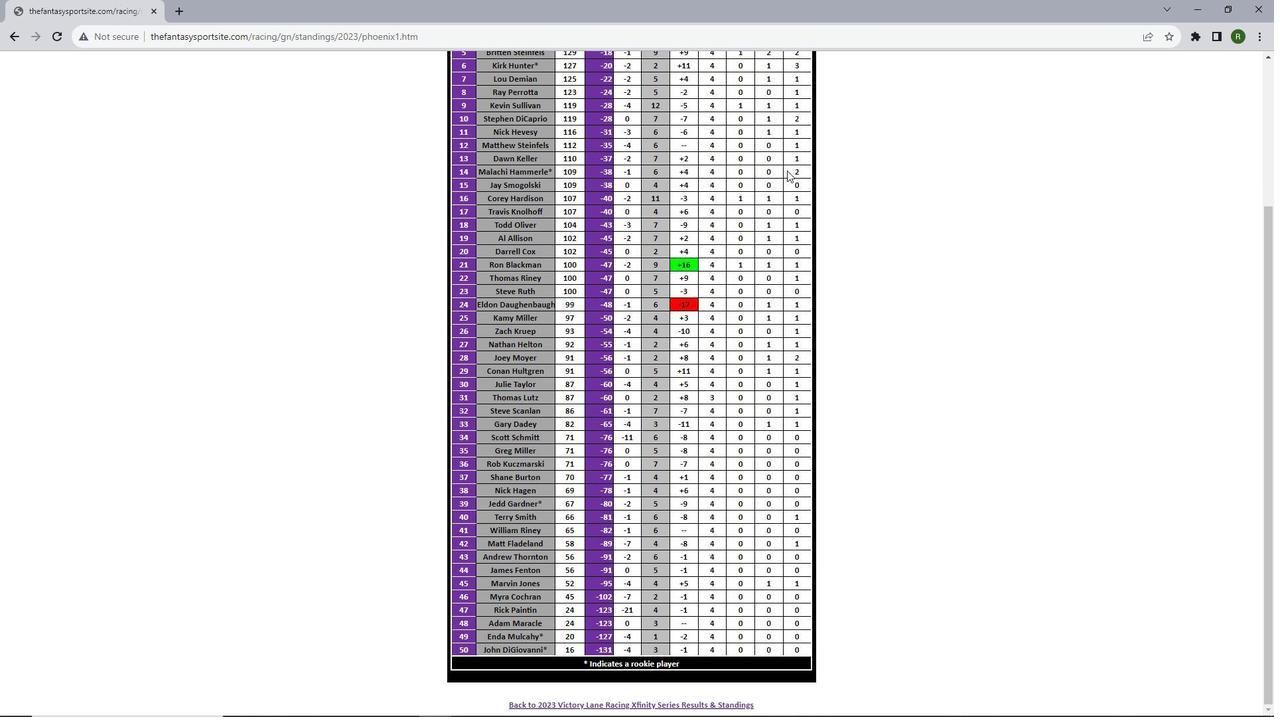 
